 Task: Search for all properties in San Diego, CA, USA with no minimum and no maximum price range.
Action: Mouse moved to (734, 65)
Screenshot: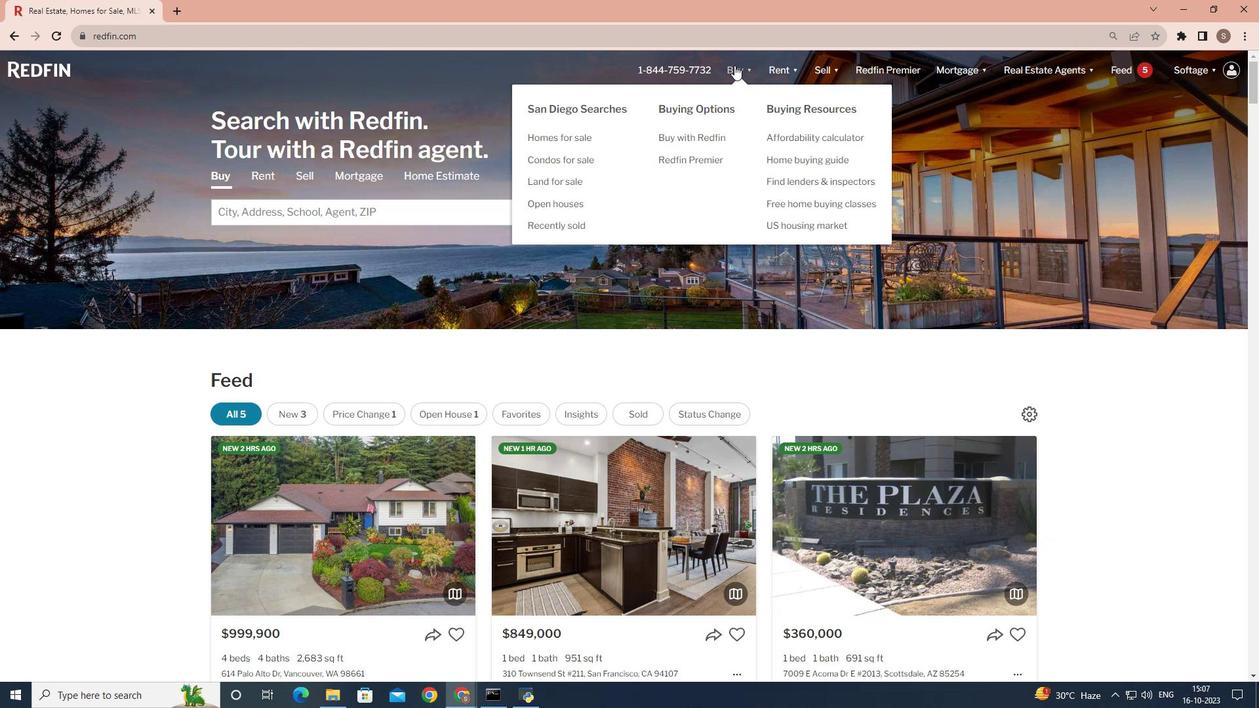 
Action: Mouse pressed left at (734, 65)
Screenshot: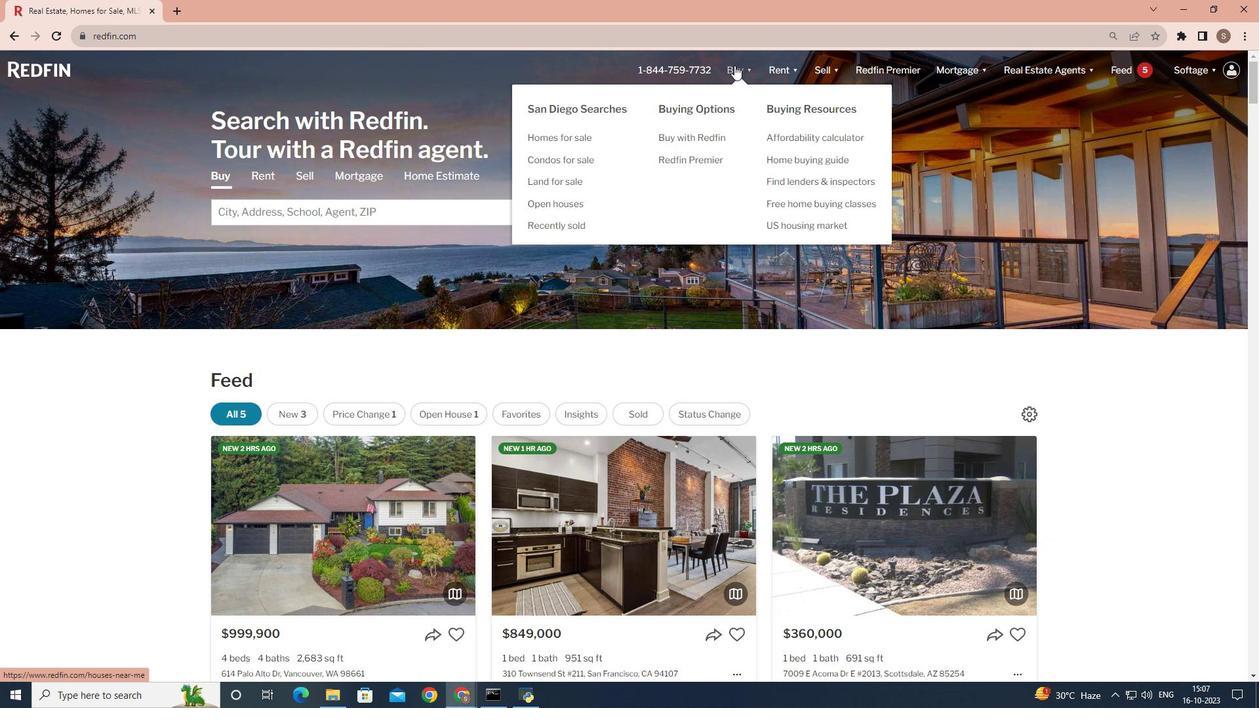 
Action: Mouse moved to (340, 268)
Screenshot: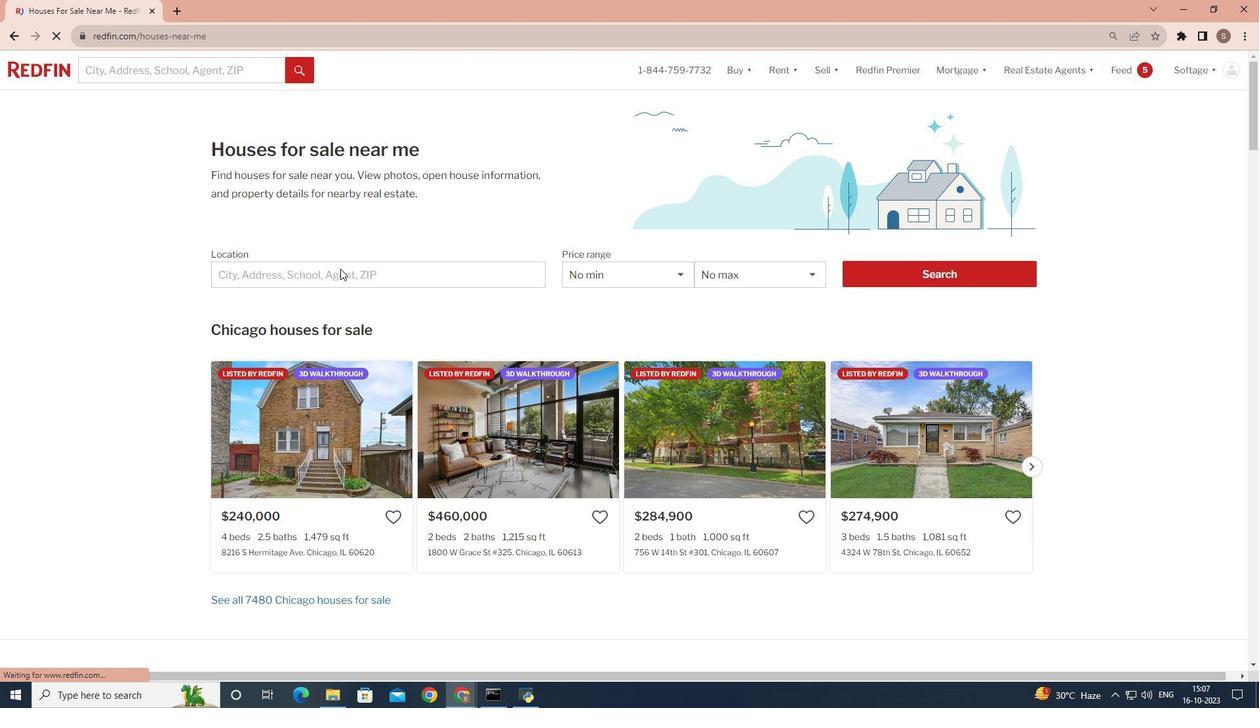 
Action: Mouse pressed left at (340, 268)
Screenshot: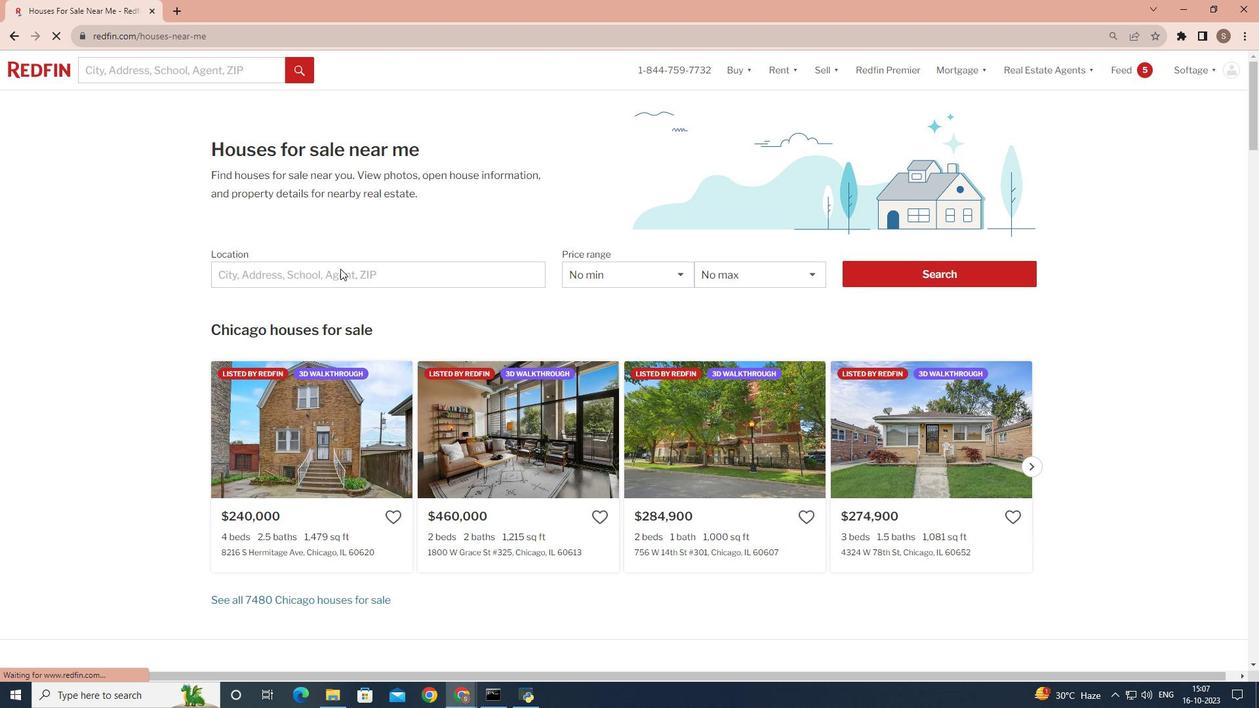 
Action: Mouse moved to (309, 276)
Screenshot: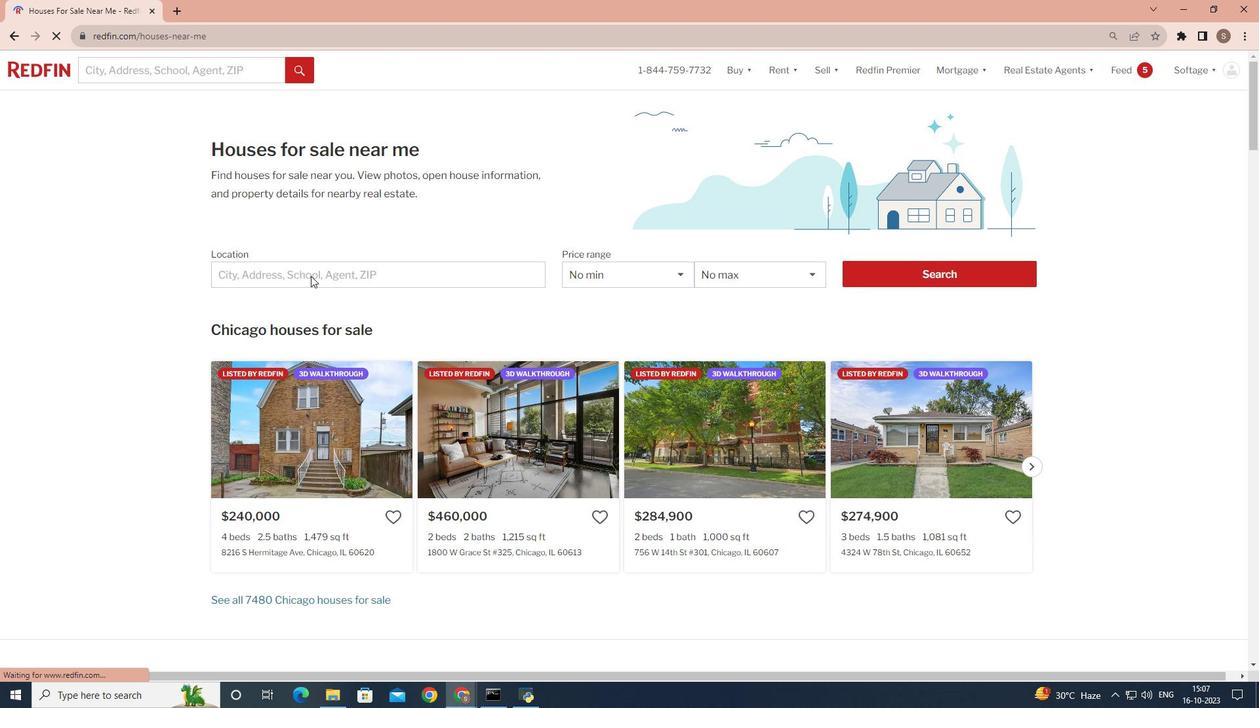 
Action: Mouse pressed left at (309, 276)
Screenshot: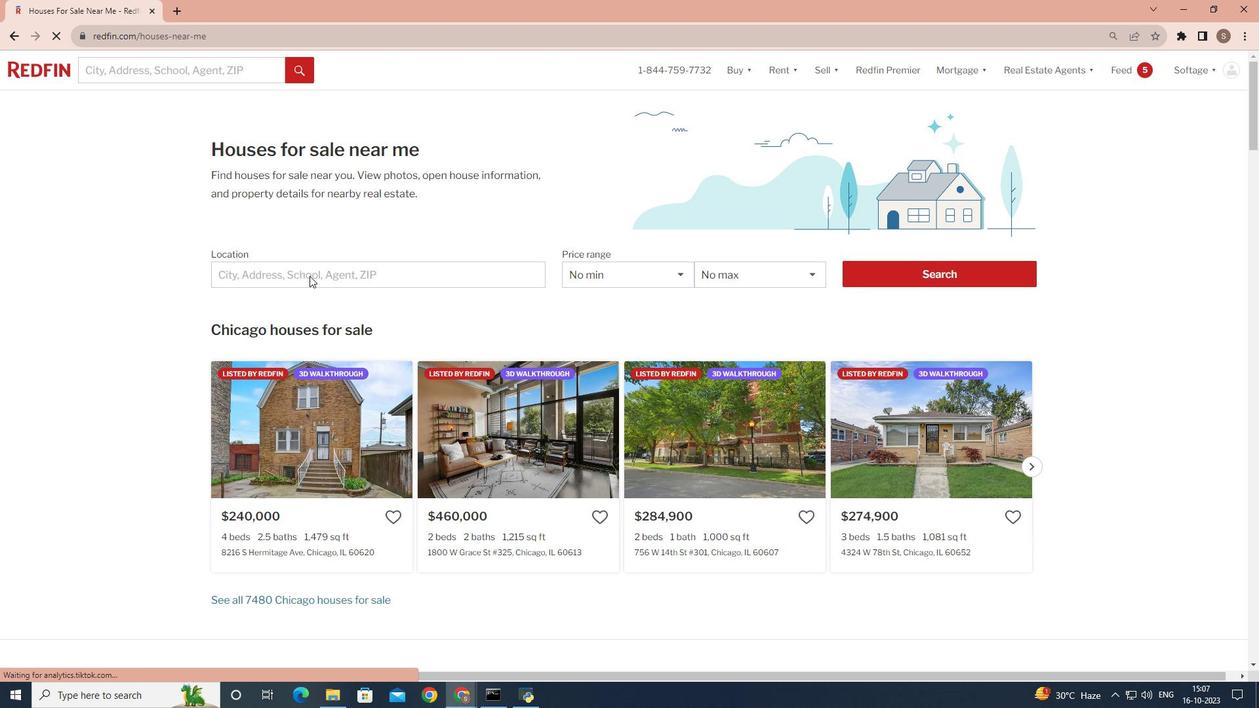 
Action: Mouse moved to (266, 276)
Screenshot: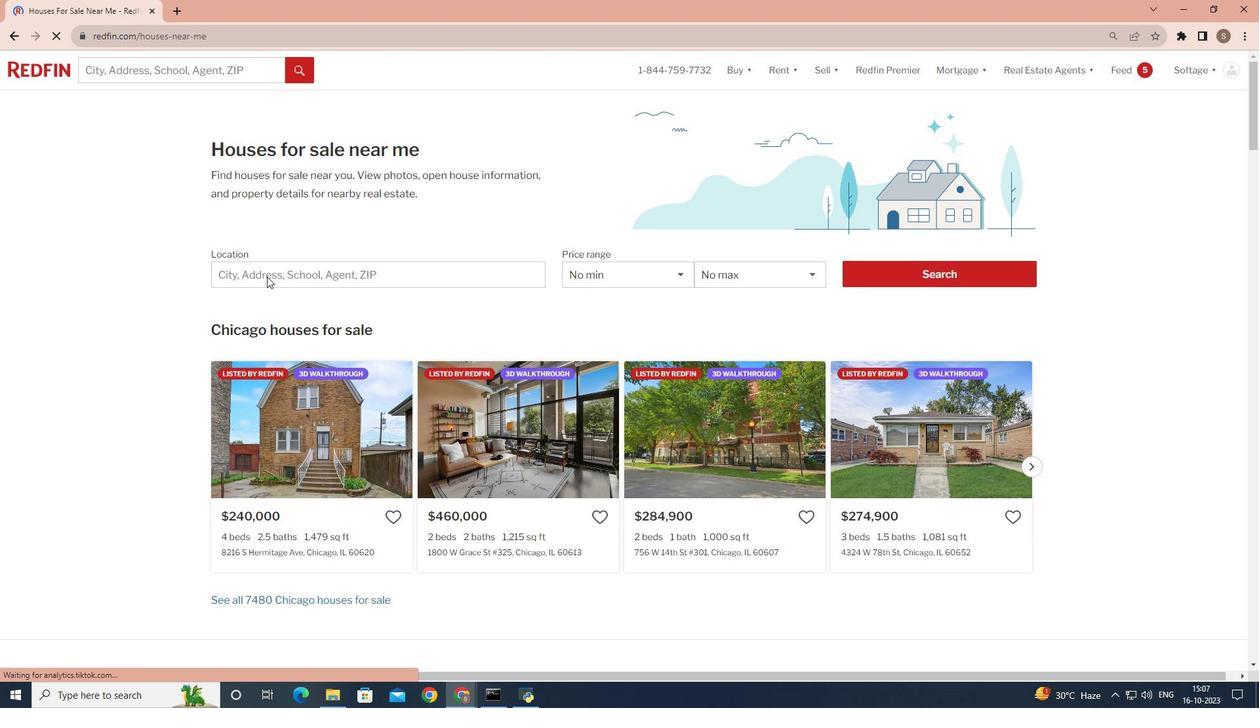 
Action: Mouse pressed left at (266, 276)
Screenshot: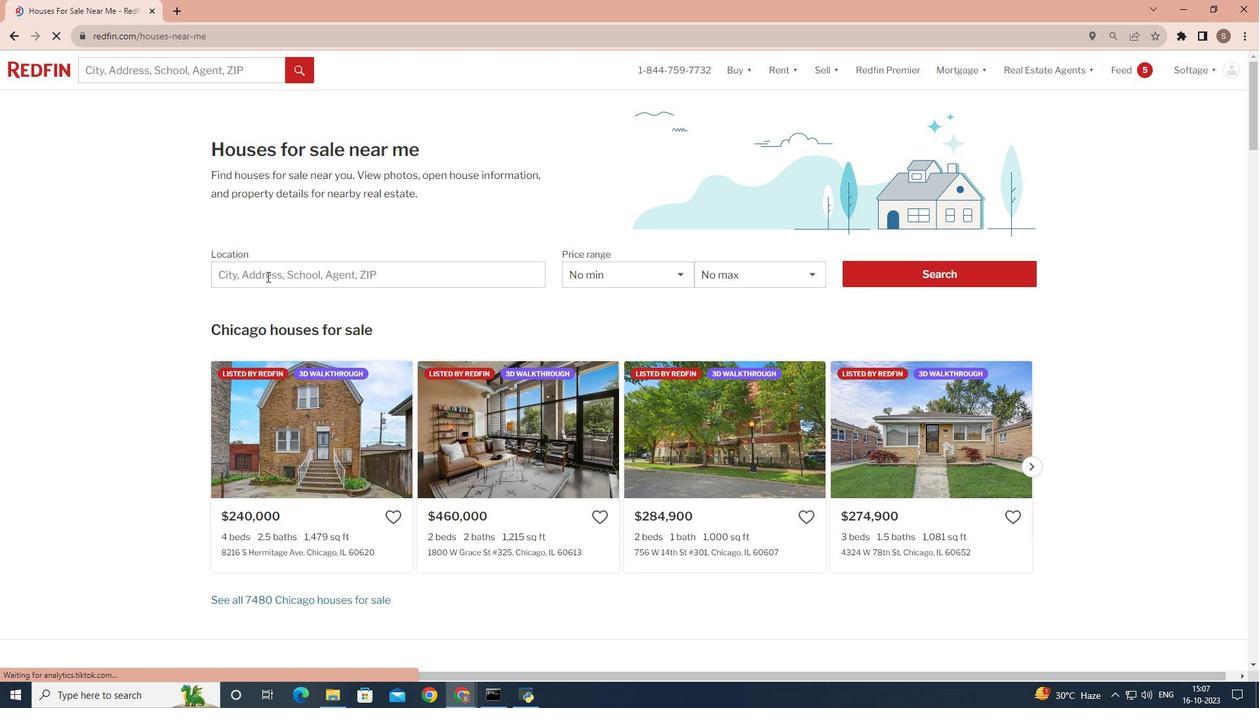 
Action: Key pressed <Key.shift>San<Key.space><Key.shift>Diego,<Key.space><Key.shift>C<Key.shift>A<Key.space><Key.backspace>,<Key.space><Key.shift>U<Key.shift>S<Key.shift>A
Screenshot: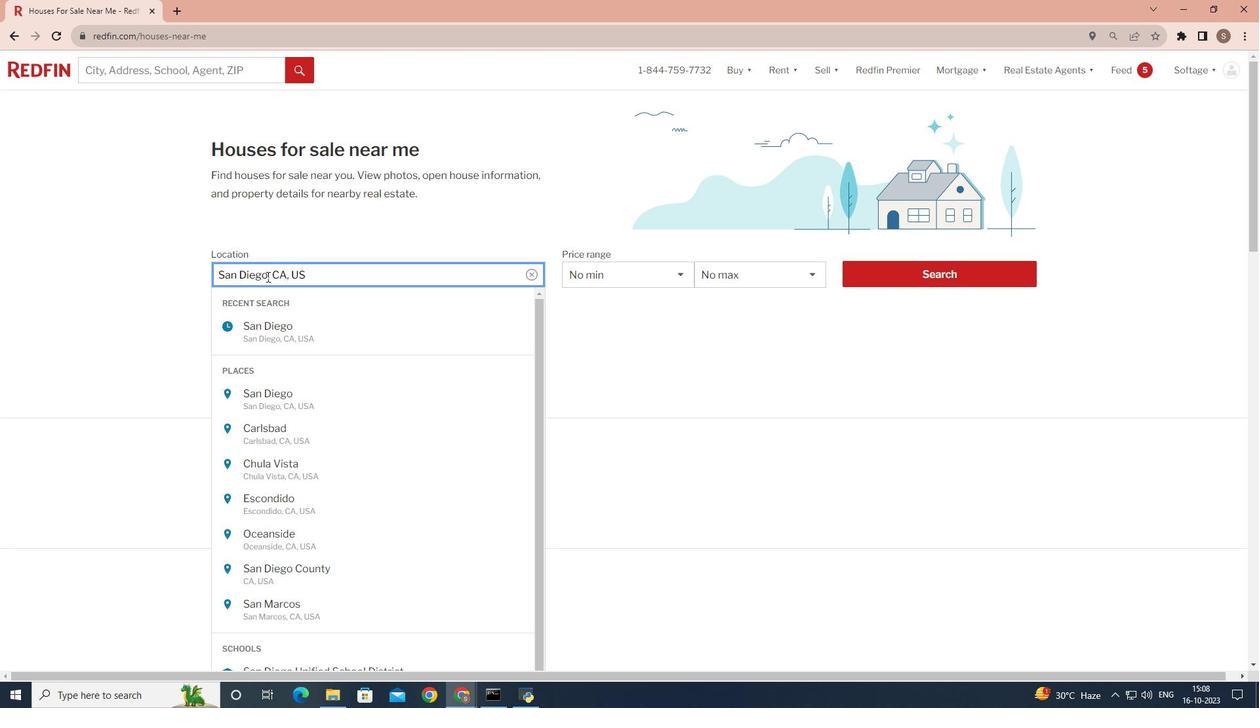 
Action: Mouse moved to (676, 269)
Screenshot: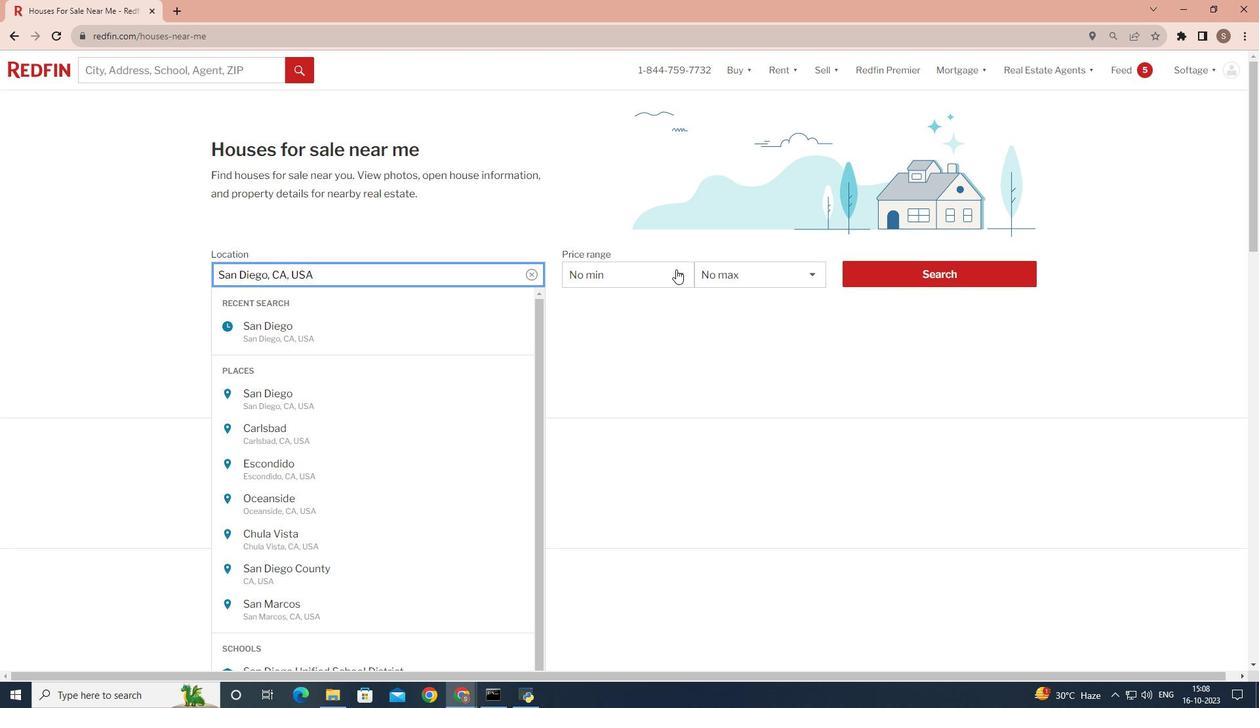 
Action: Mouse pressed left at (676, 269)
Screenshot: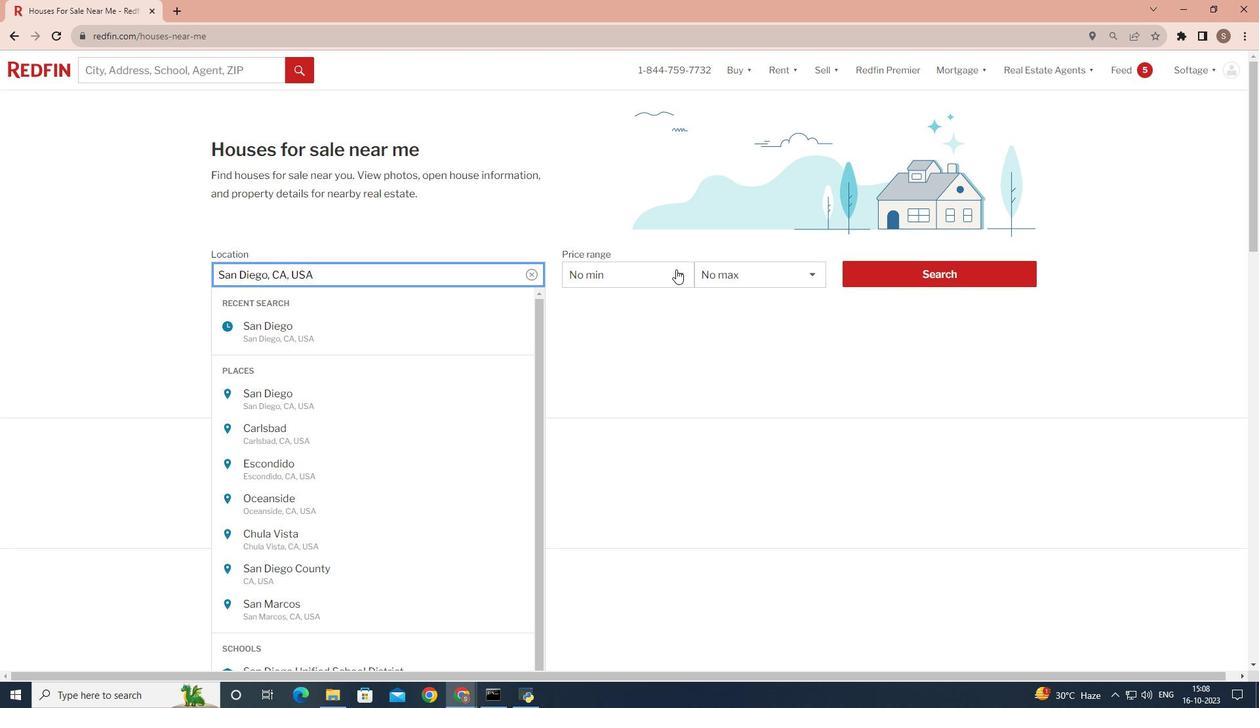 
Action: Mouse moved to (652, 301)
Screenshot: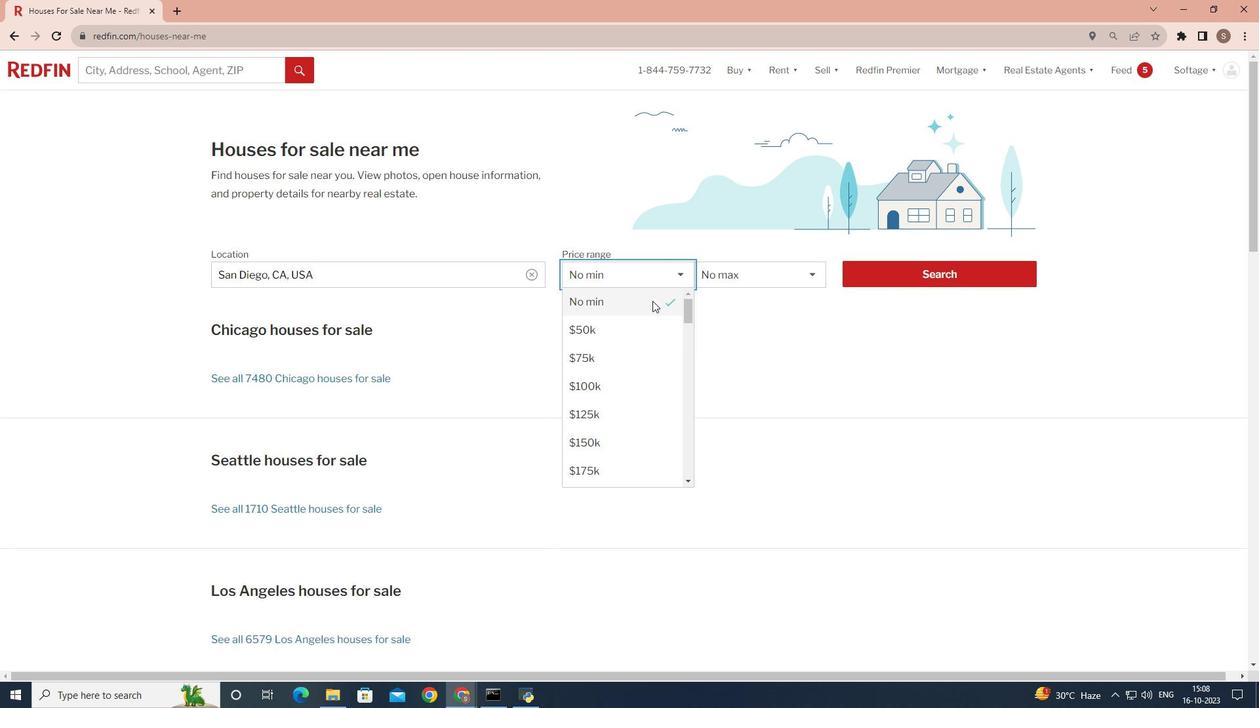 
Action: Mouse pressed left at (652, 301)
Screenshot: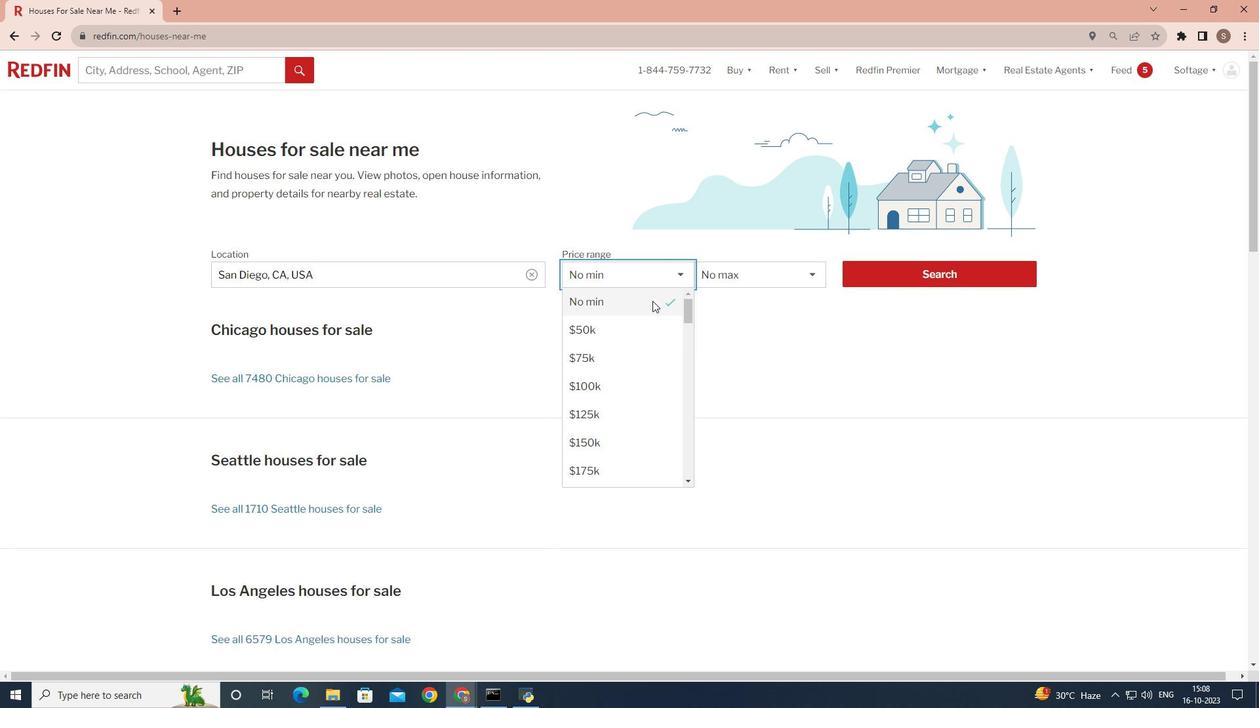 
Action: Mouse moved to (794, 278)
Screenshot: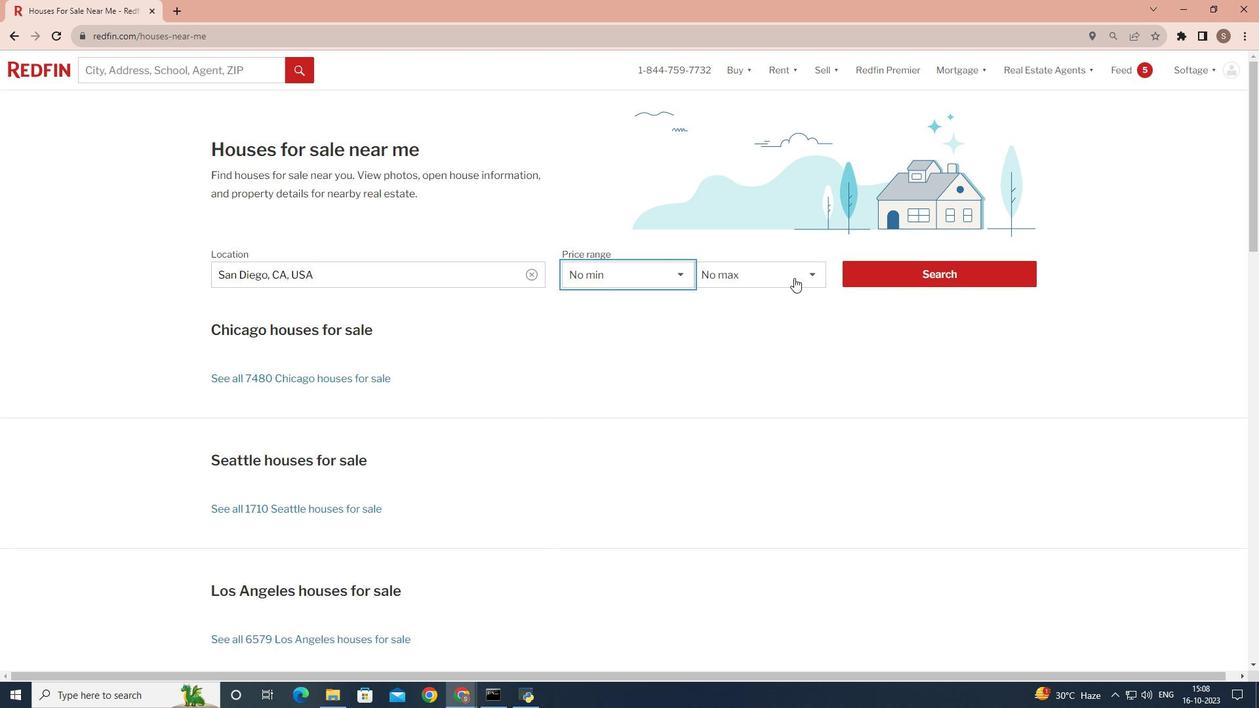 
Action: Mouse pressed left at (794, 278)
Screenshot: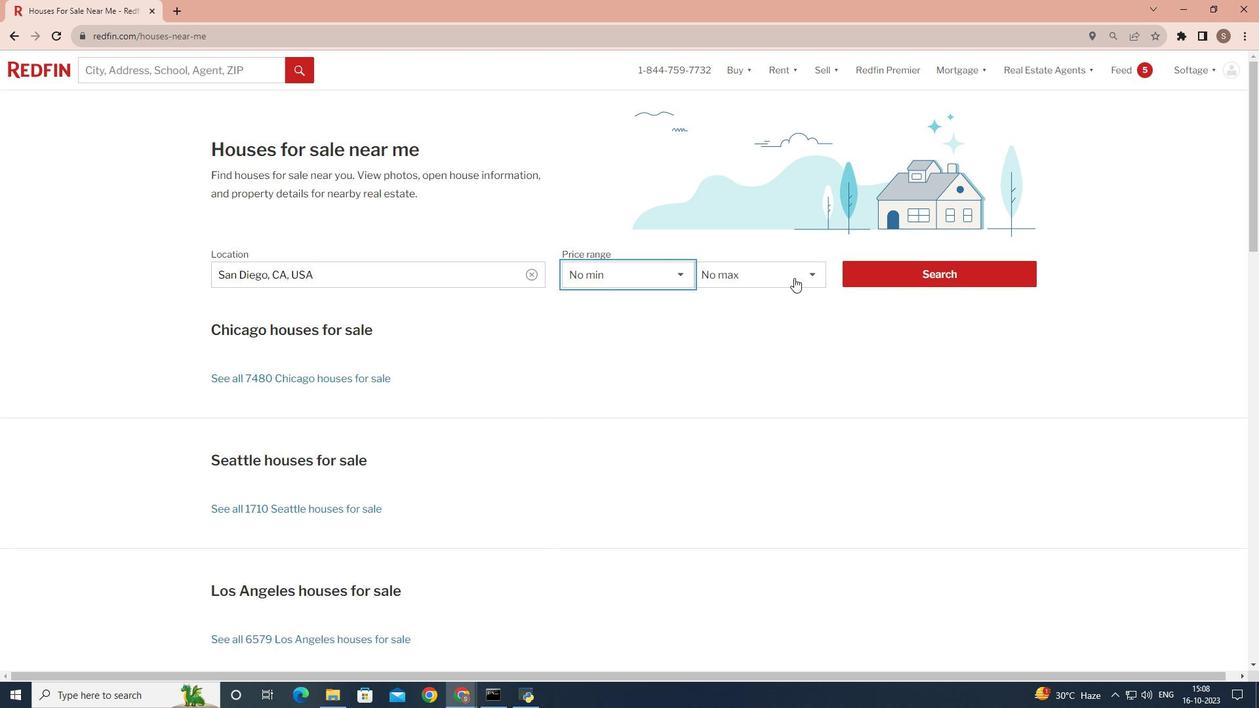 
Action: Mouse moved to (784, 302)
Screenshot: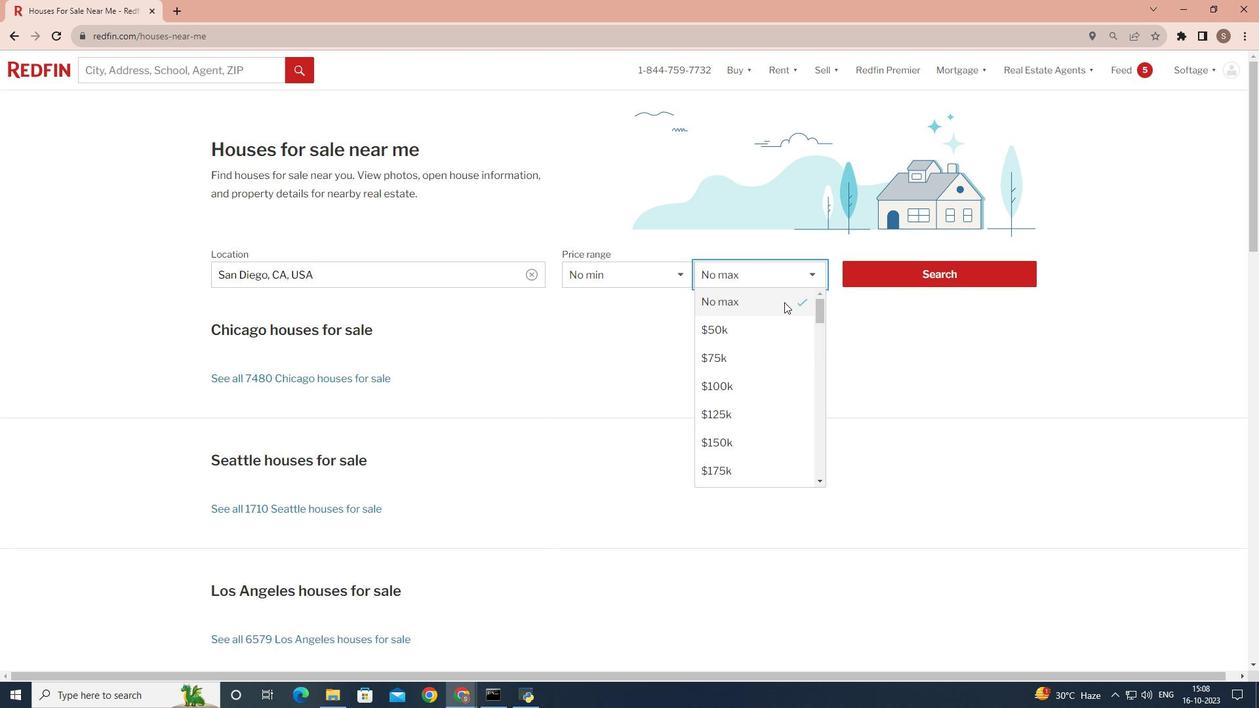 
Action: Mouse pressed left at (784, 302)
Screenshot: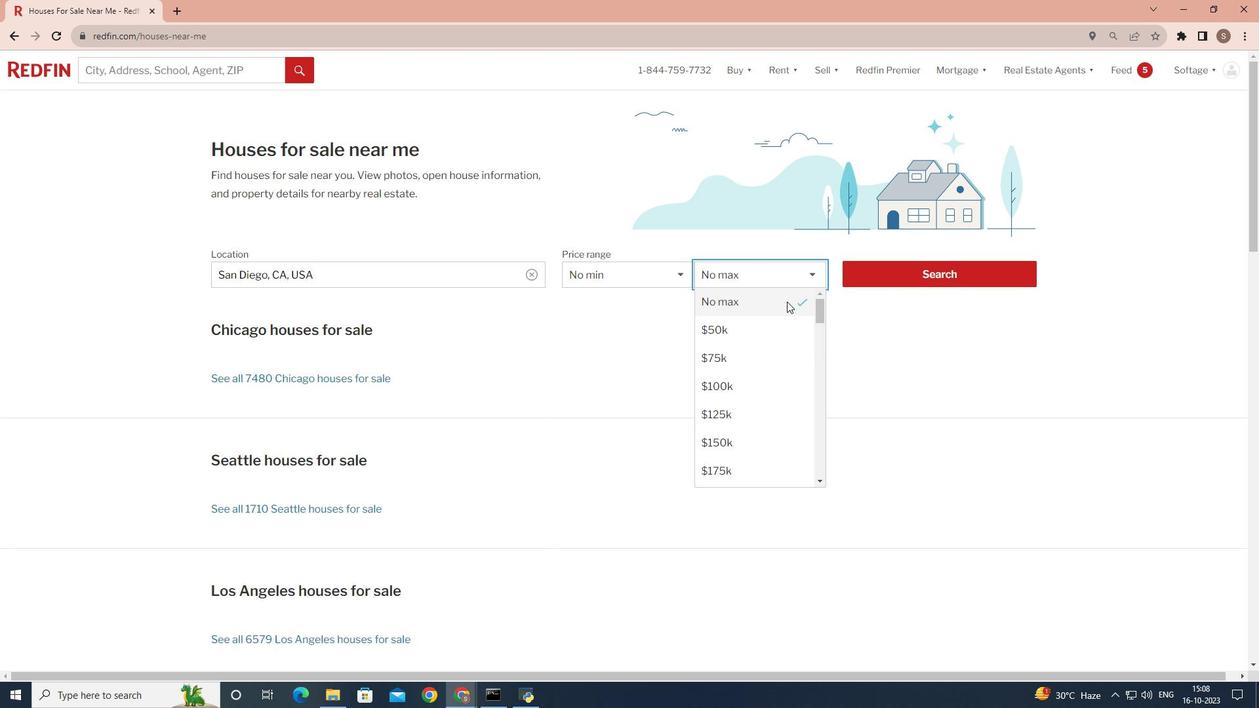 
Action: Mouse moved to (913, 276)
Screenshot: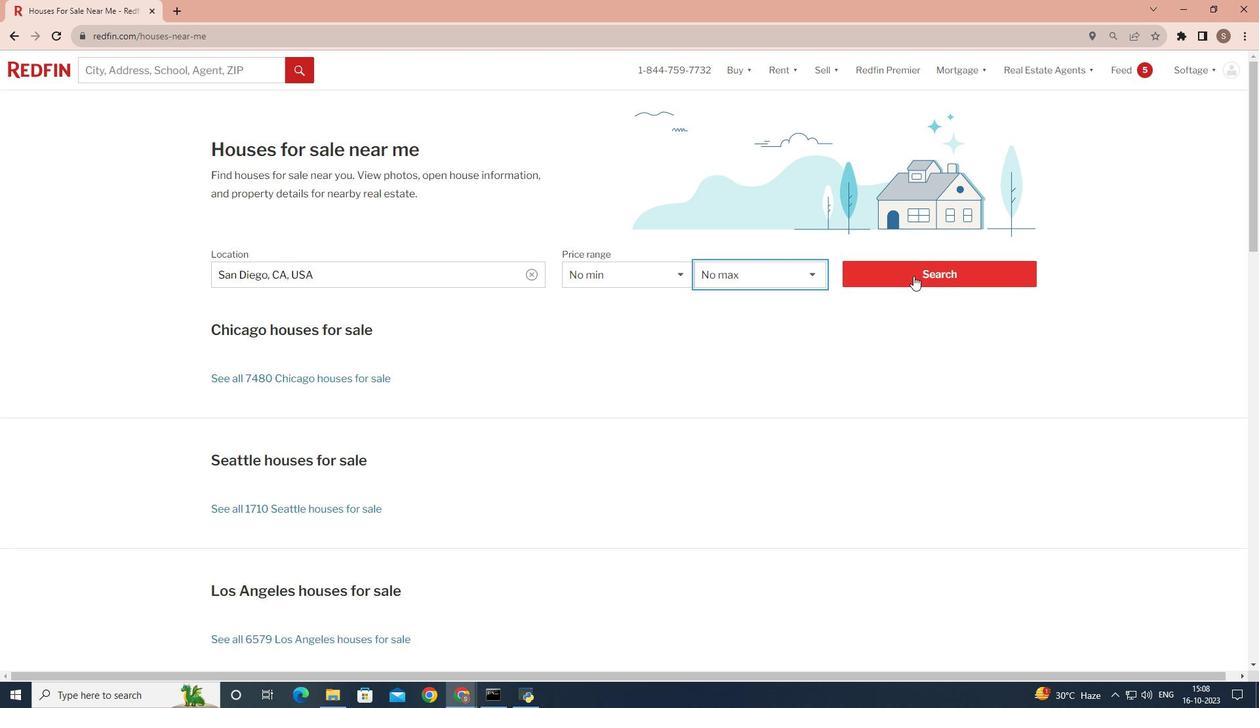 
Action: Mouse pressed left at (913, 276)
Screenshot: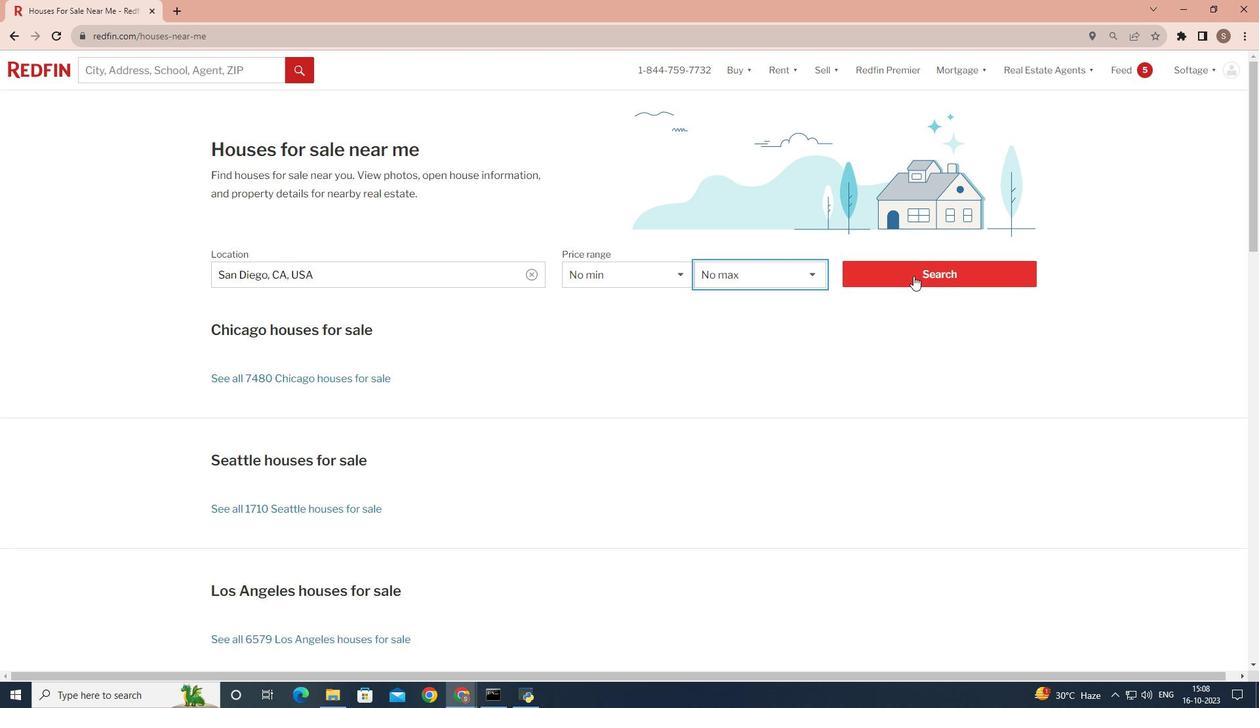 
Action: Mouse pressed left at (913, 276)
Screenshot: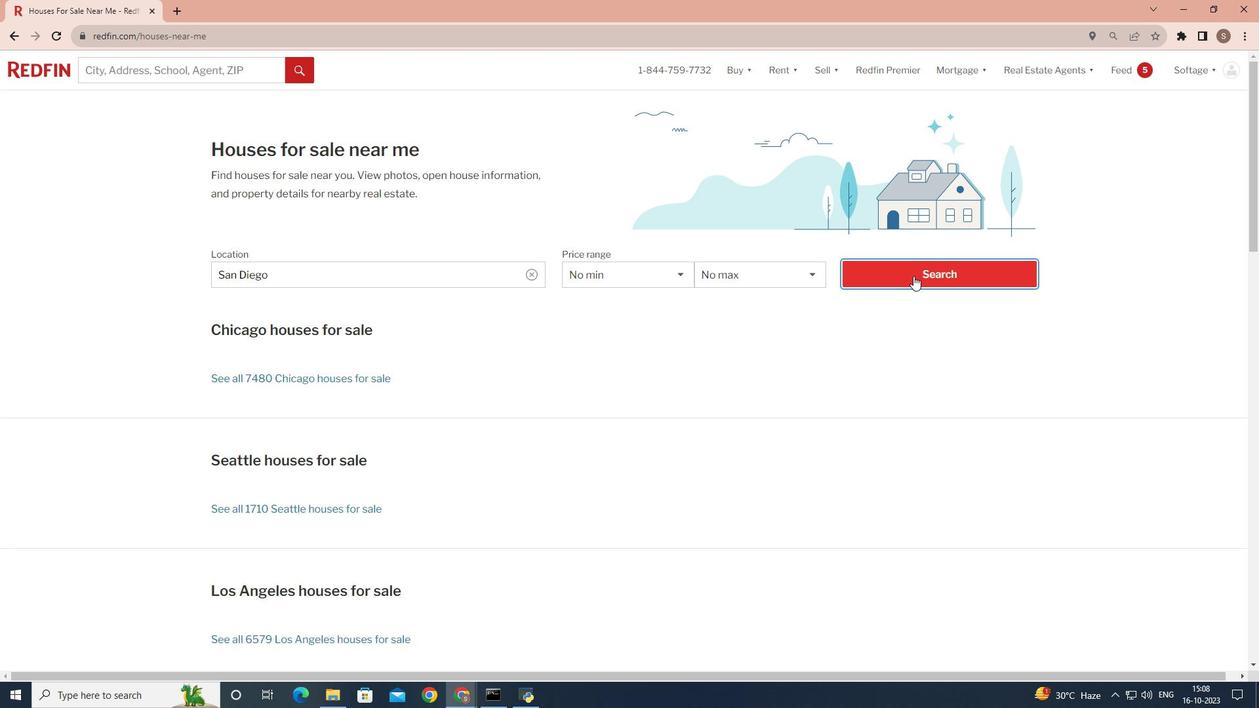 
